 Task: Add Sprouts Garlic to the cart.
Action: Mouse moved to (14, 82)
Screenshot: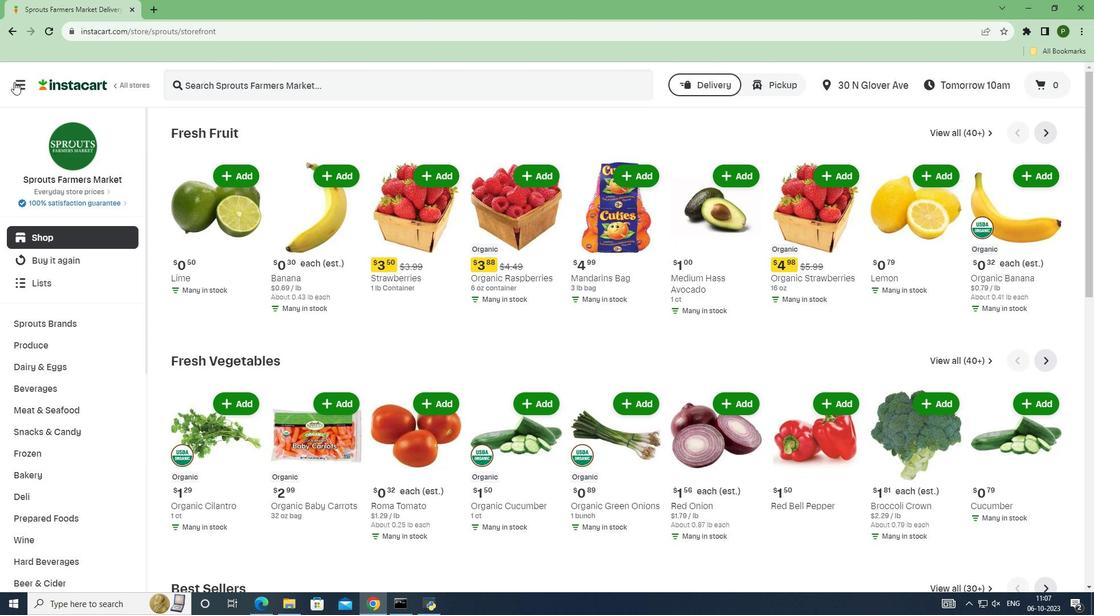 
Action: Mouse pressed left at (14, 82)
Screenshot: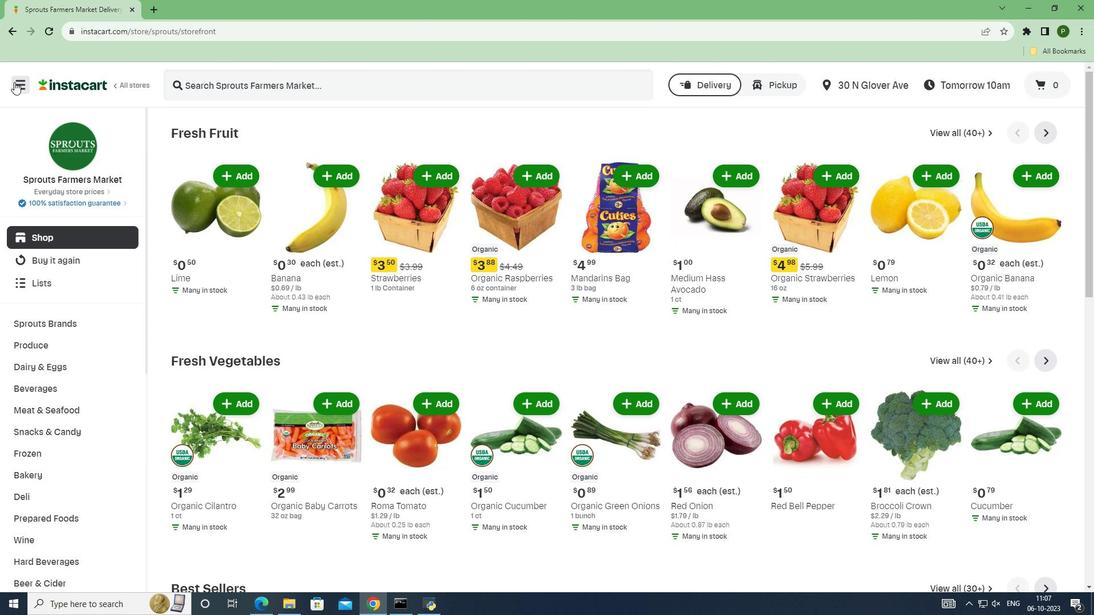 
Action: Mouse moved to (65, 301)
Screenshot: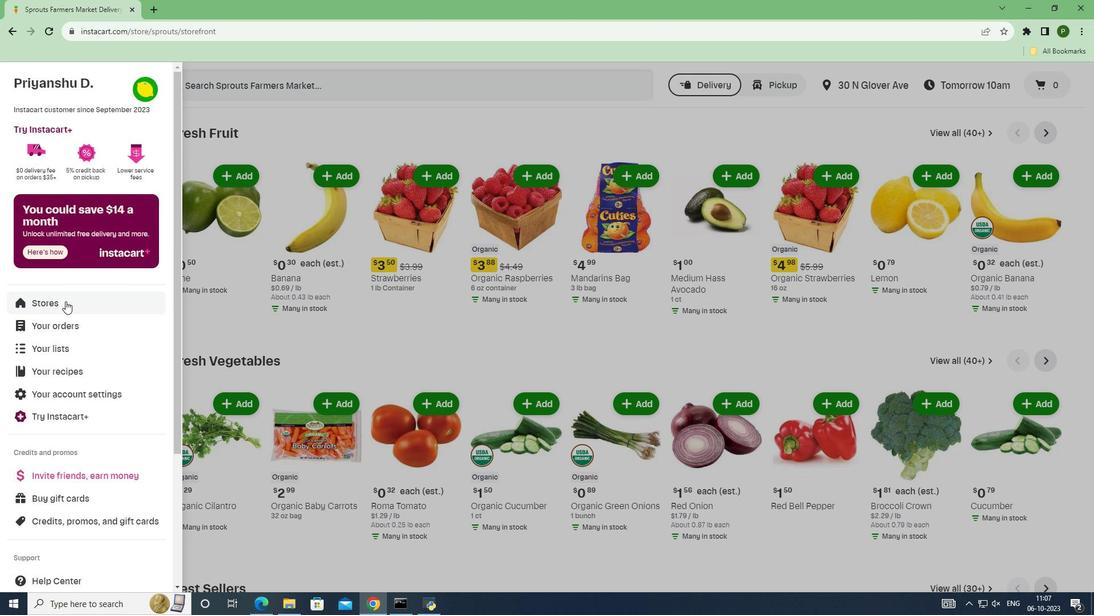 
Action: Mouse pressed left at (65, 301)
Screenshot: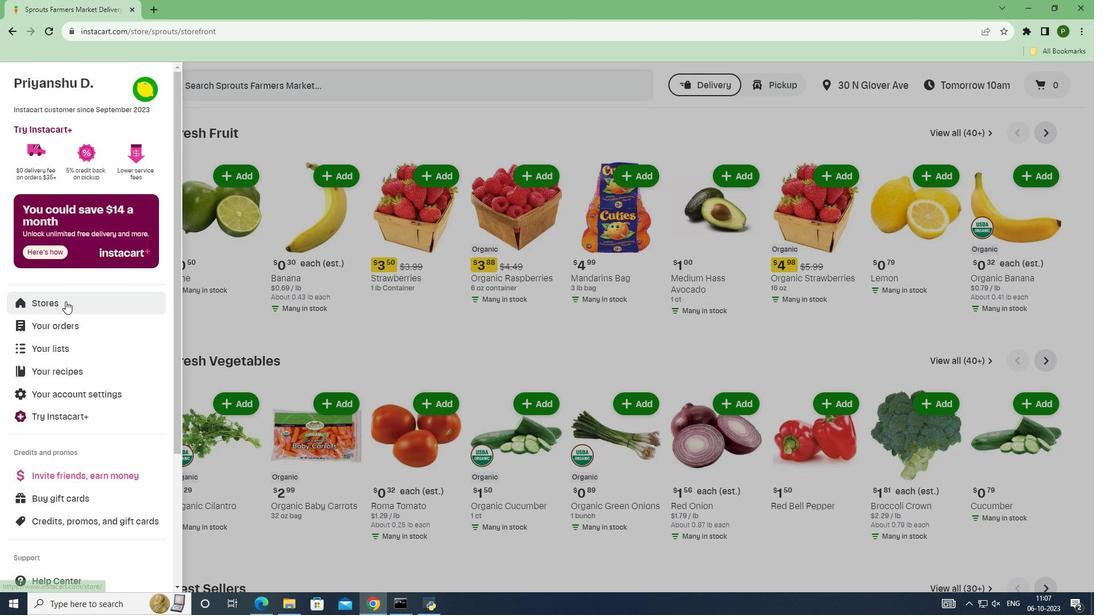 
Action: Mouse moved to (268, 128)
Screenshot: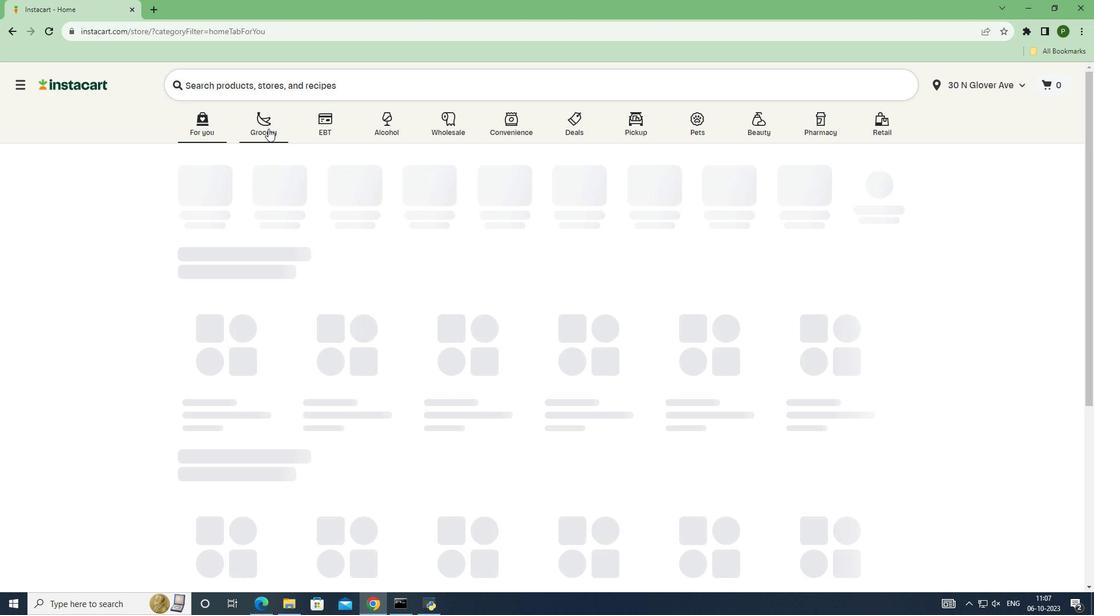 
Action: Mouse pressed left at (268, 128)
Screenshot: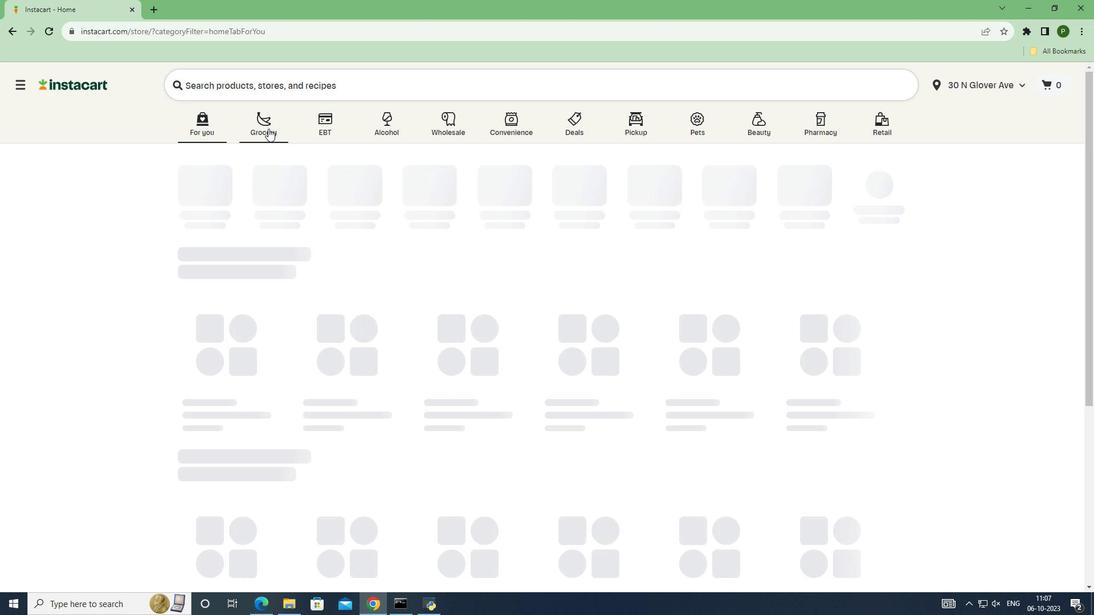 
Action: Mouse moved to (714, 251)
Screenshot: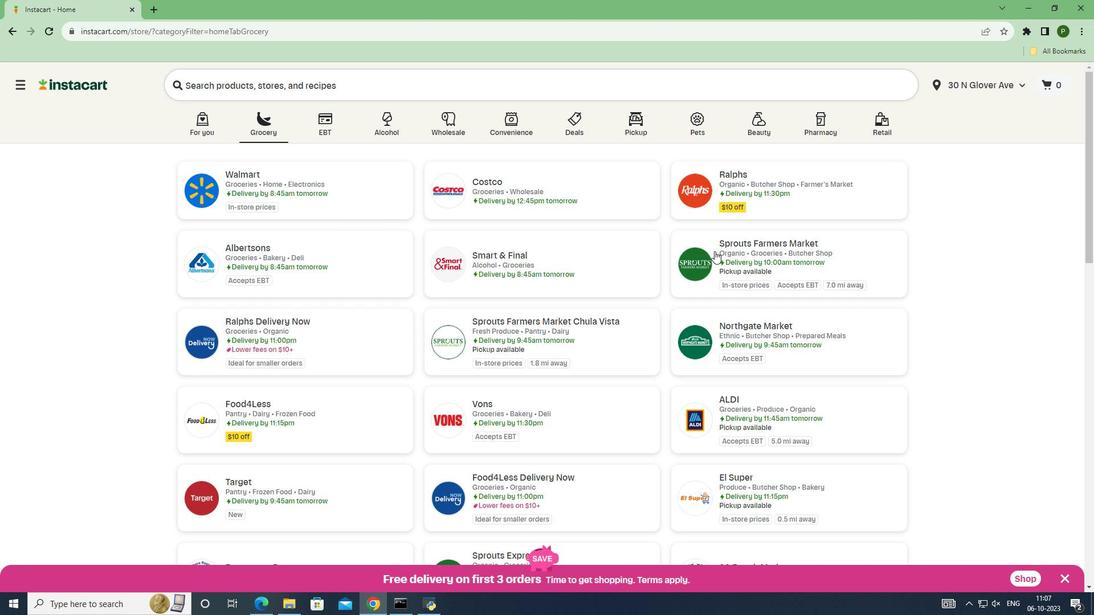 
Action: Mouse pressed left at (714, 251)
Screenshot: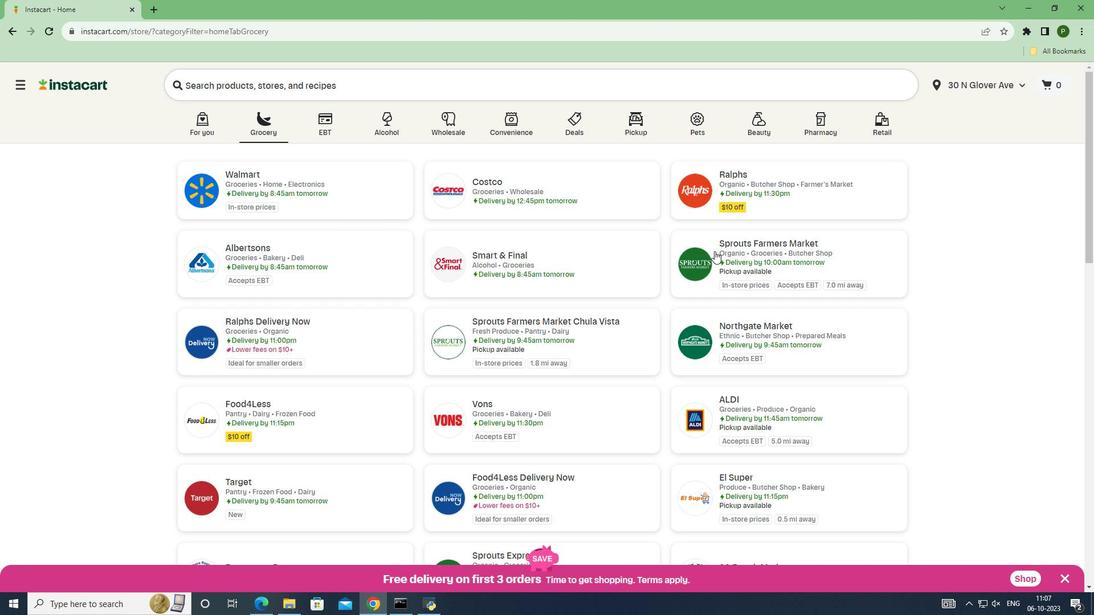 
Action: Mouse moved to (79, 324)
Screenshot: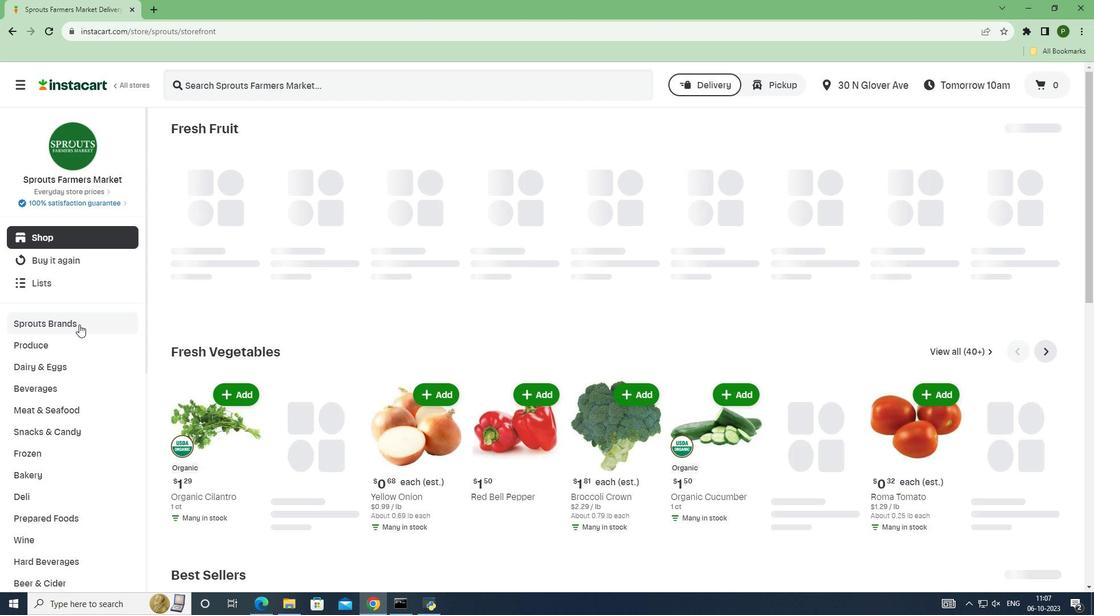 
Action: Mouse pressed left at (79, 324)
Screenshot: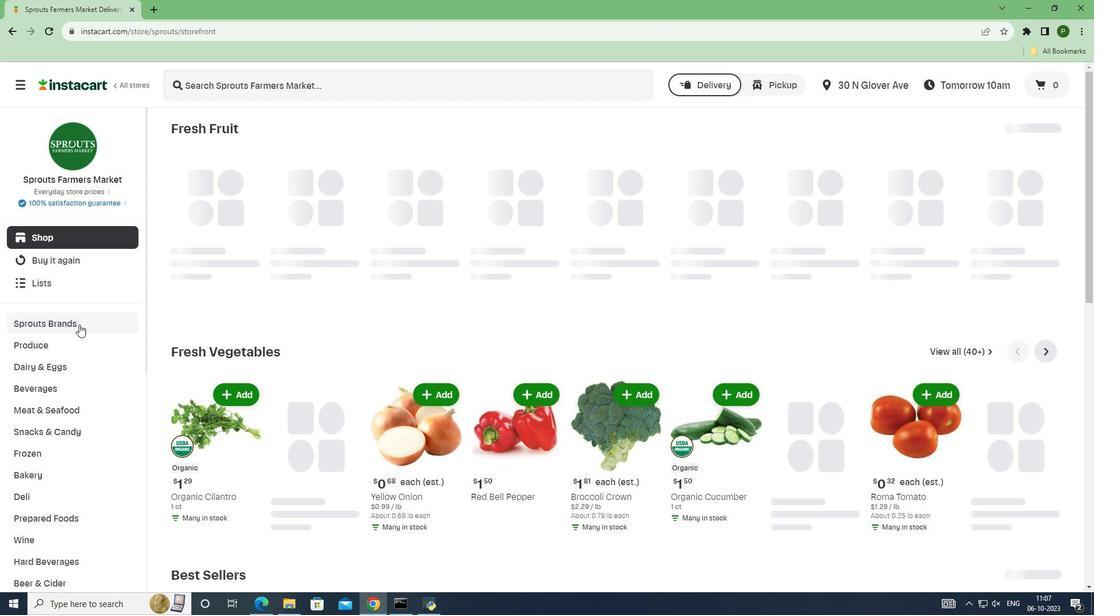 
Action: Mouse moved to (68, 471)
Screenshot: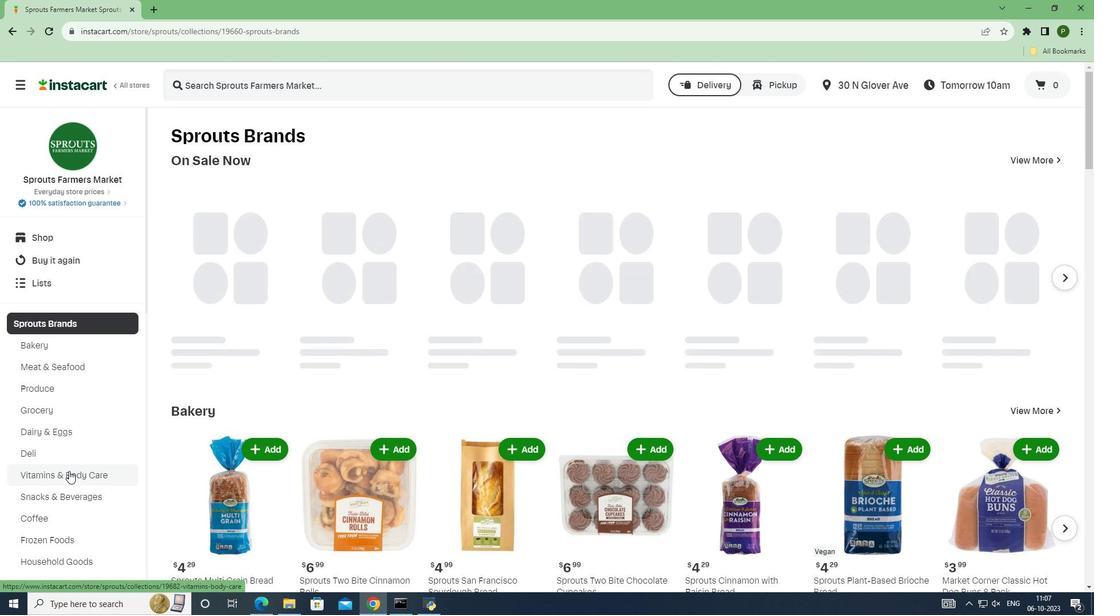 
Action: Mouse pressed left at (68, 471)
Screenshot: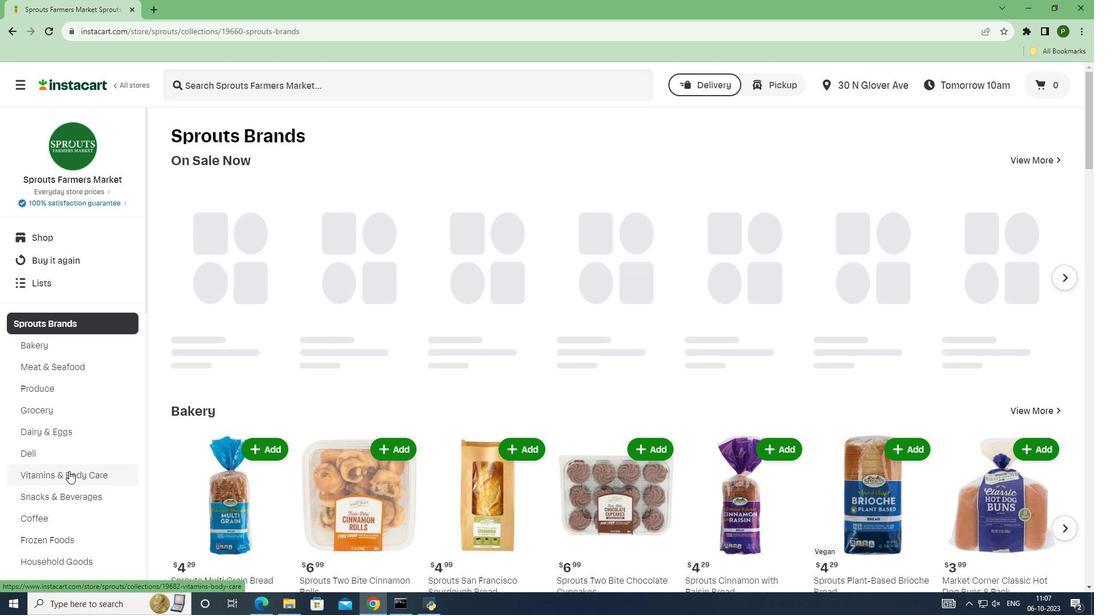 
Action: Mouse moved to (225, 85)
Screenshot: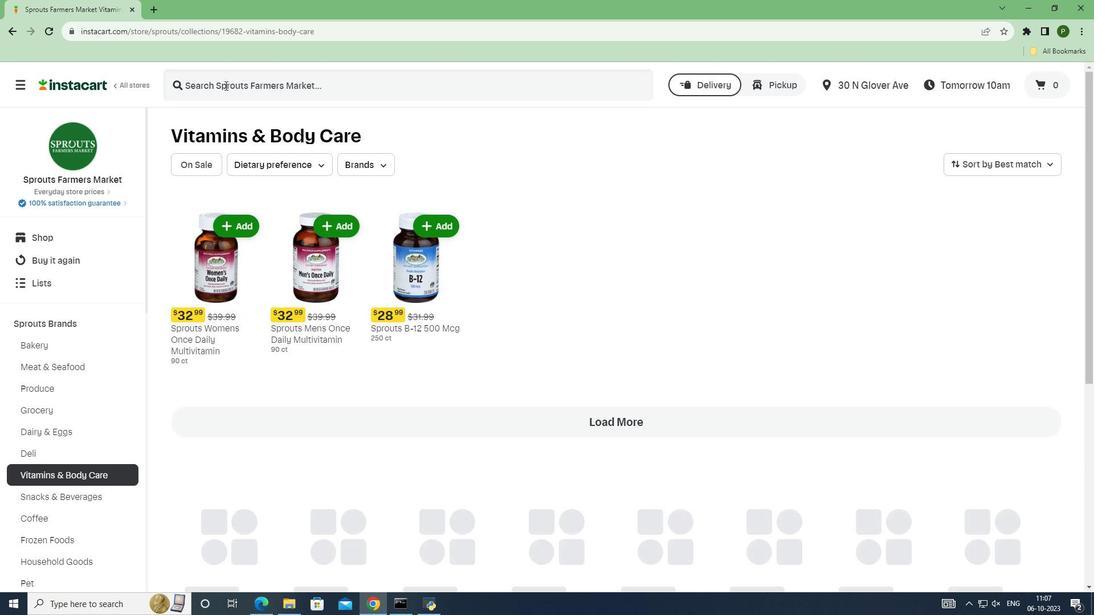 
Action: Mouse pressed left at (225, 85)
Screenshot: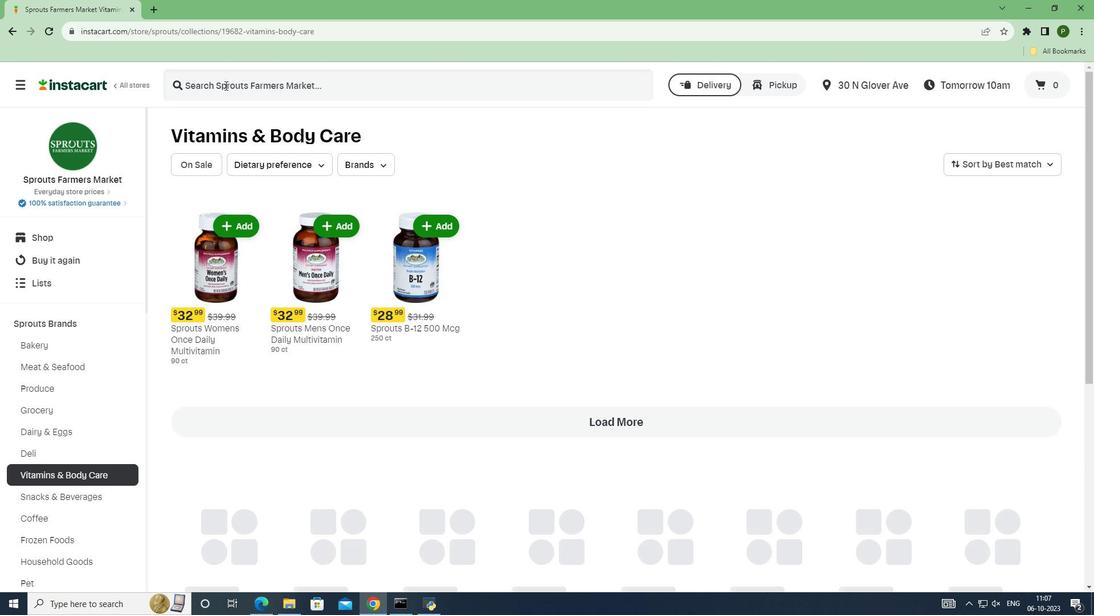 
Action: Key pressed <Key.caps_lock>S<Key.caps_lock>prouts<Key.space><Key.caps_lock>G<Key.caps_lock>arlic<Key.space><Key.enter>
Screenshot: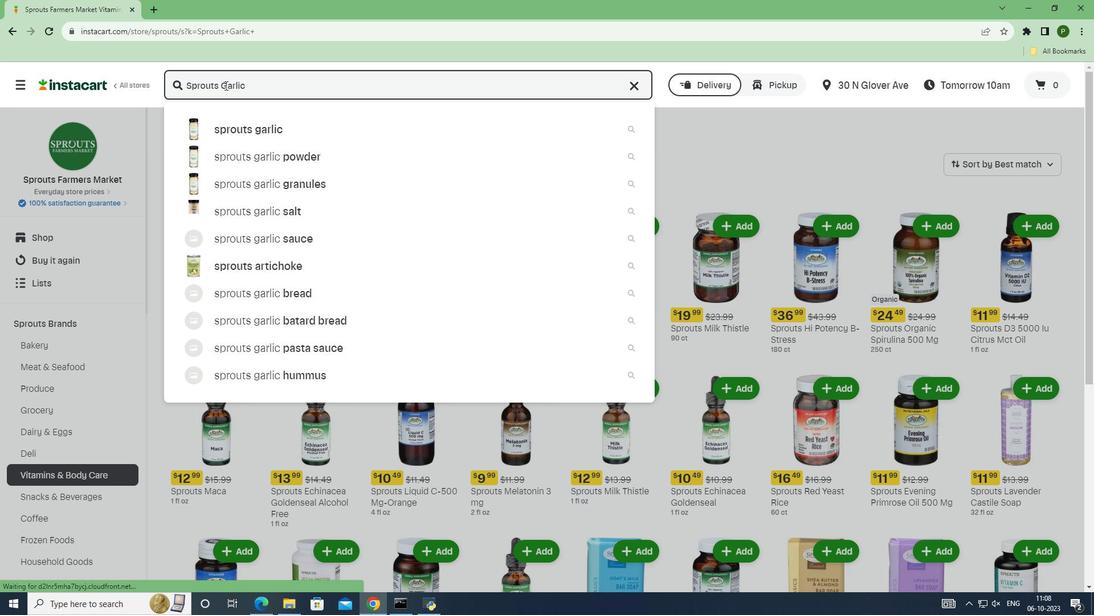 
Action: Mouse moved to (311, 207)
Screenshot: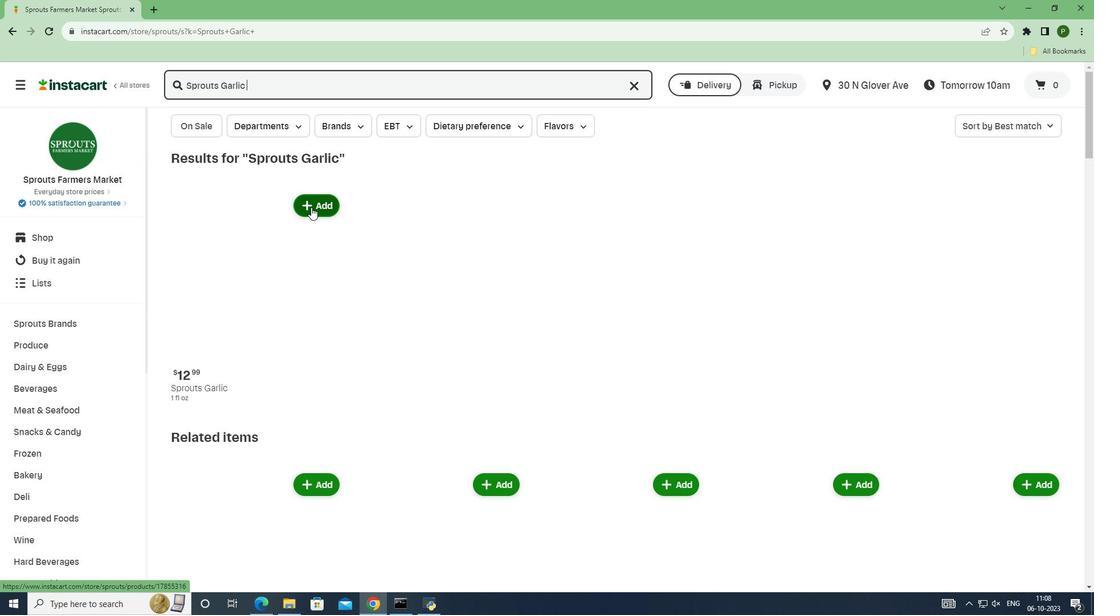 
Action: Mouse pressed left at (311, 207)
Screenshot: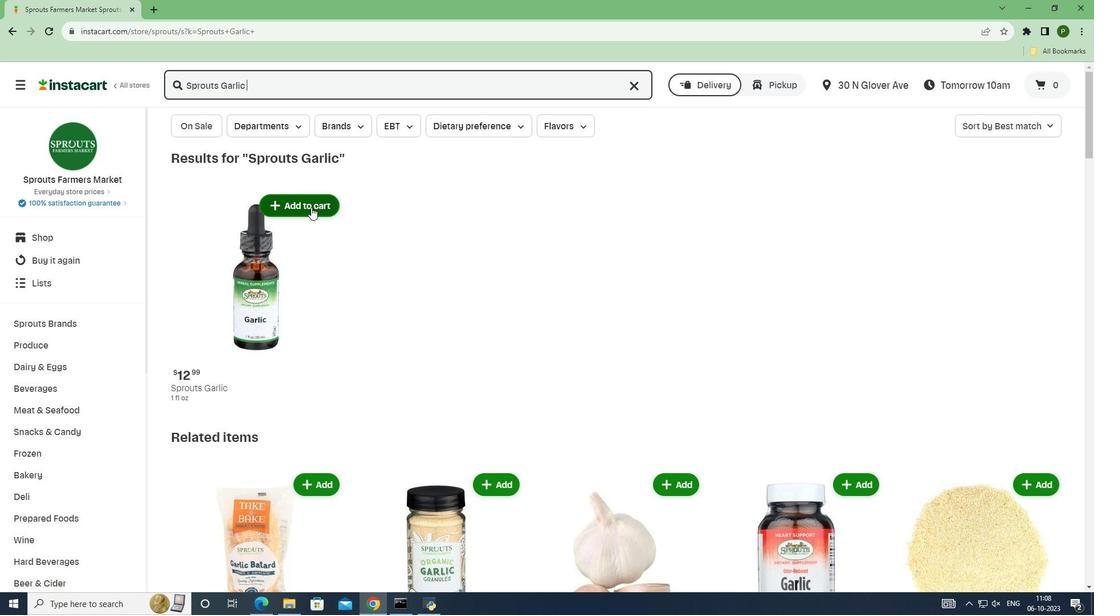 
Action: Mouse moved to (352, 299)
Screenshot: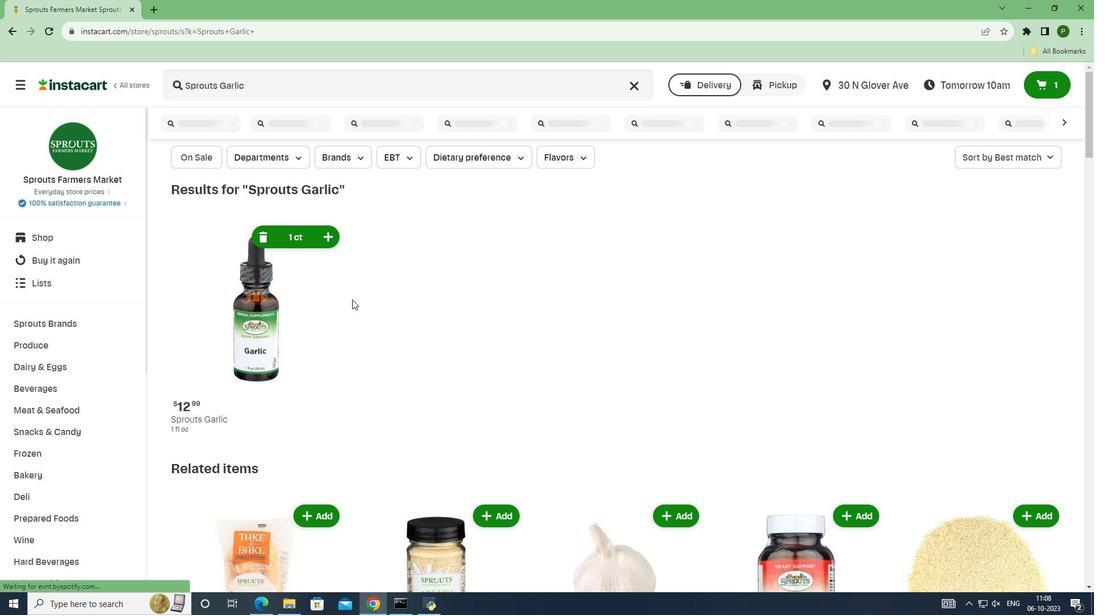 
